 Task: Go to App Previews and select OK
Action: Mouse pressed left at (100, 217)
Screenshot: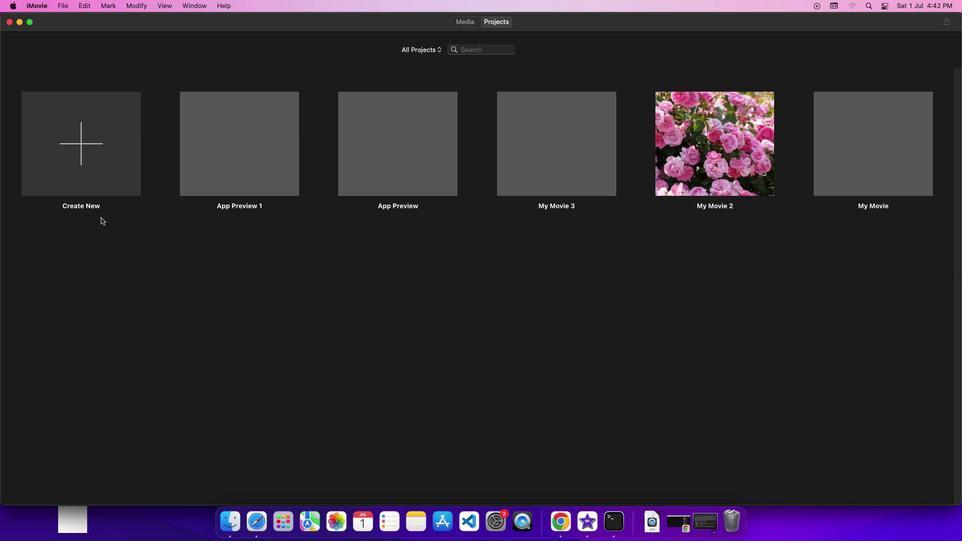 
Action: Mouse moved to (65, 6)
Screenshot: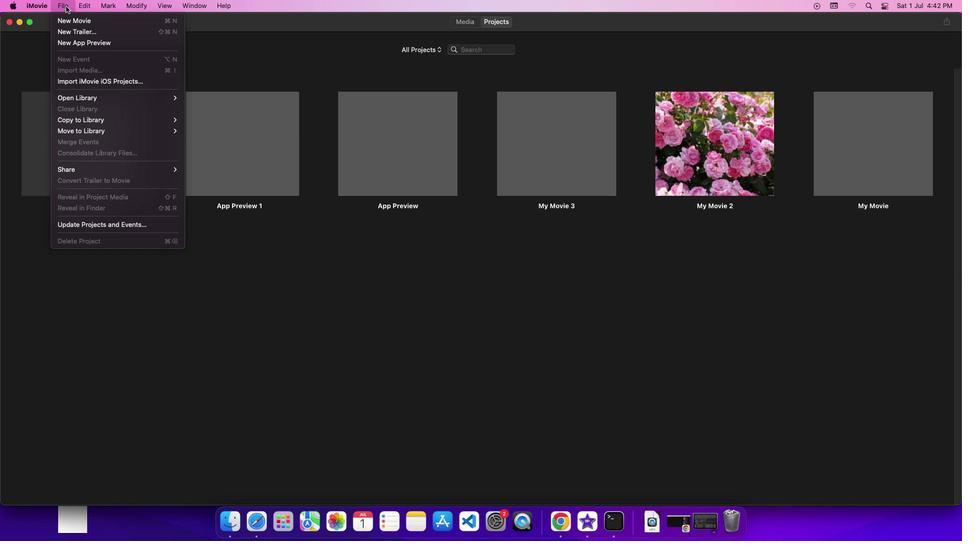 
Action: Mouse pressed left at (65, 6)
Screenshot: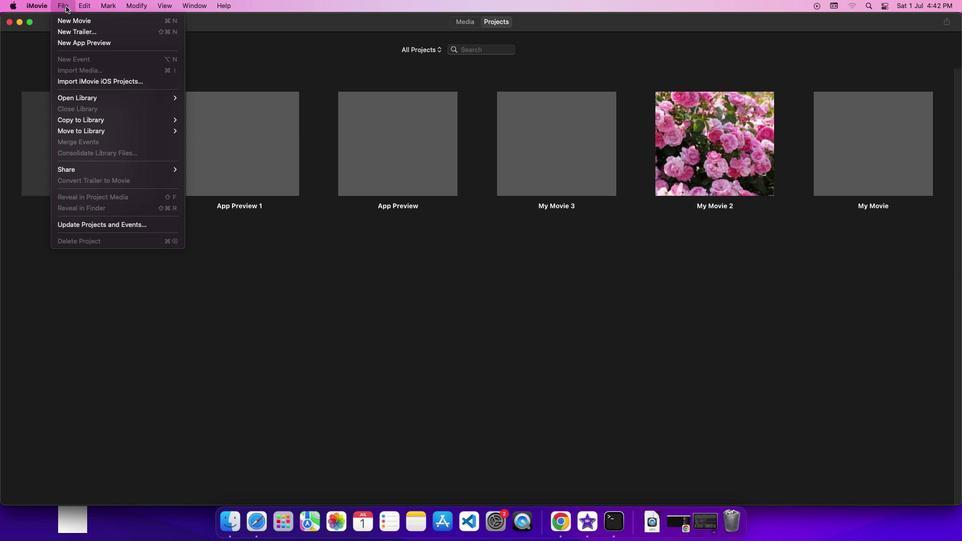 
Action: Mouse moved to (75, 41)
Screenshot: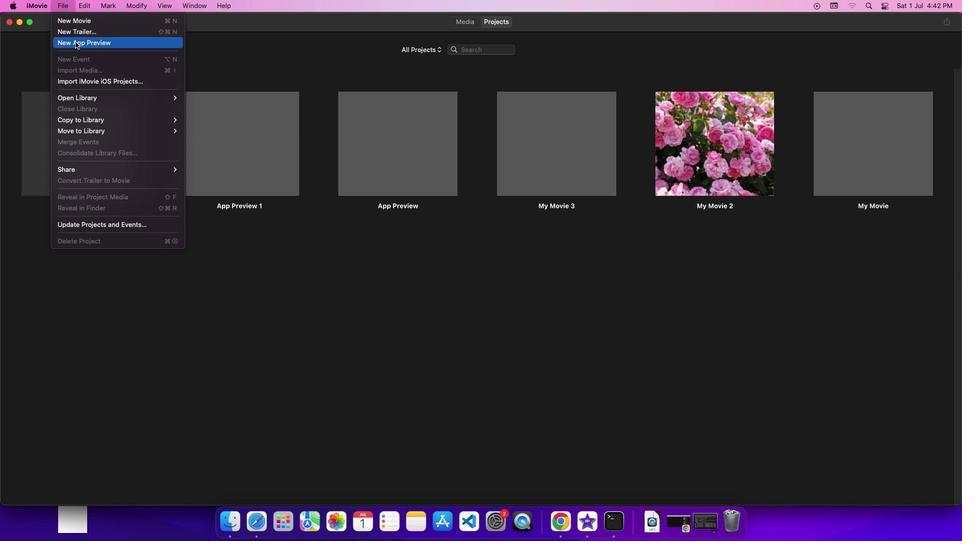 
Action: Mouse pressed left at (75, 41)
Screenshot: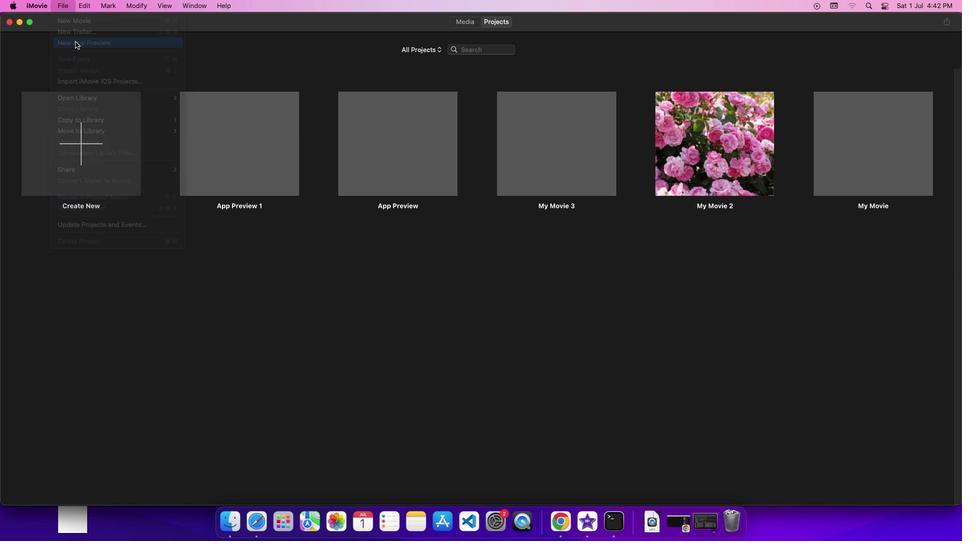
Action: Mouse moved to (592, 291)
Screenshot: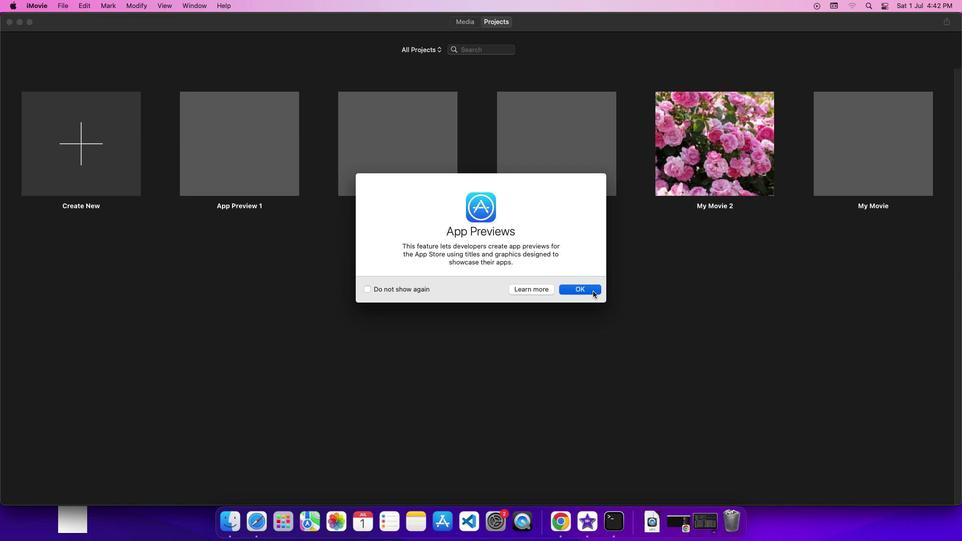 
Action: Mouse pressed left at (592, 291)
Screenshot: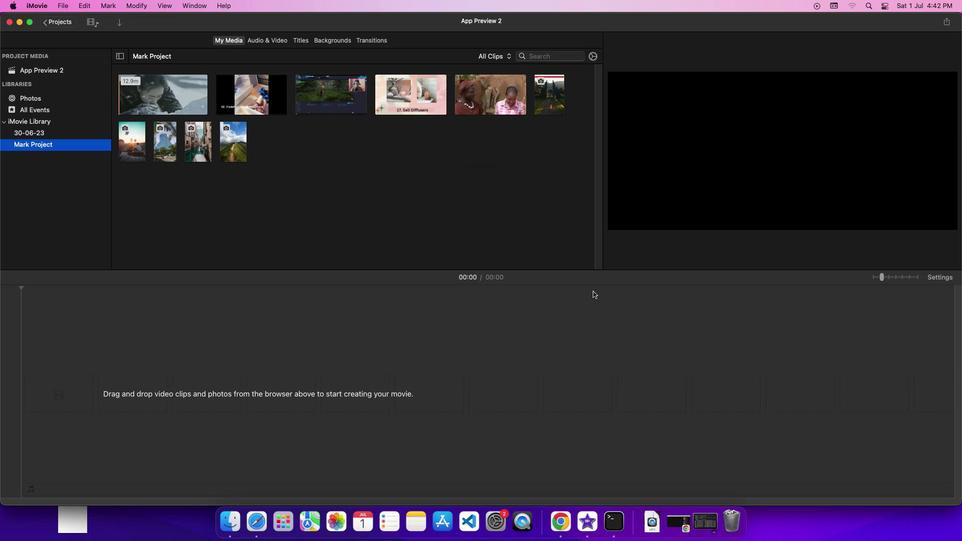 
